 Task: Create a due date automation trigger when advanced on, the moment a card is due add content with a name or a description not ending with resume.
Action: Mouse moved to (1176, 337)
Screenshot: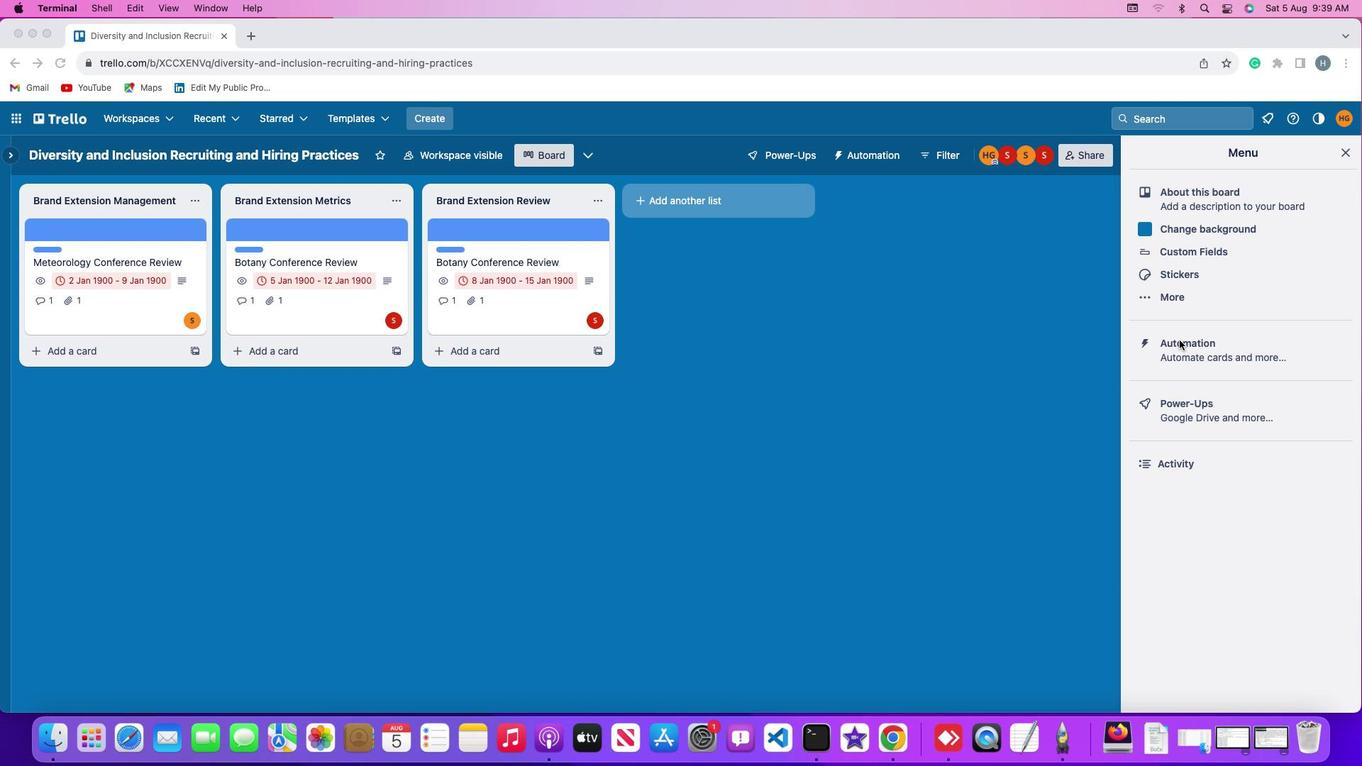 
Action: Mouse pressed left at (1176, 337)
Screenshot: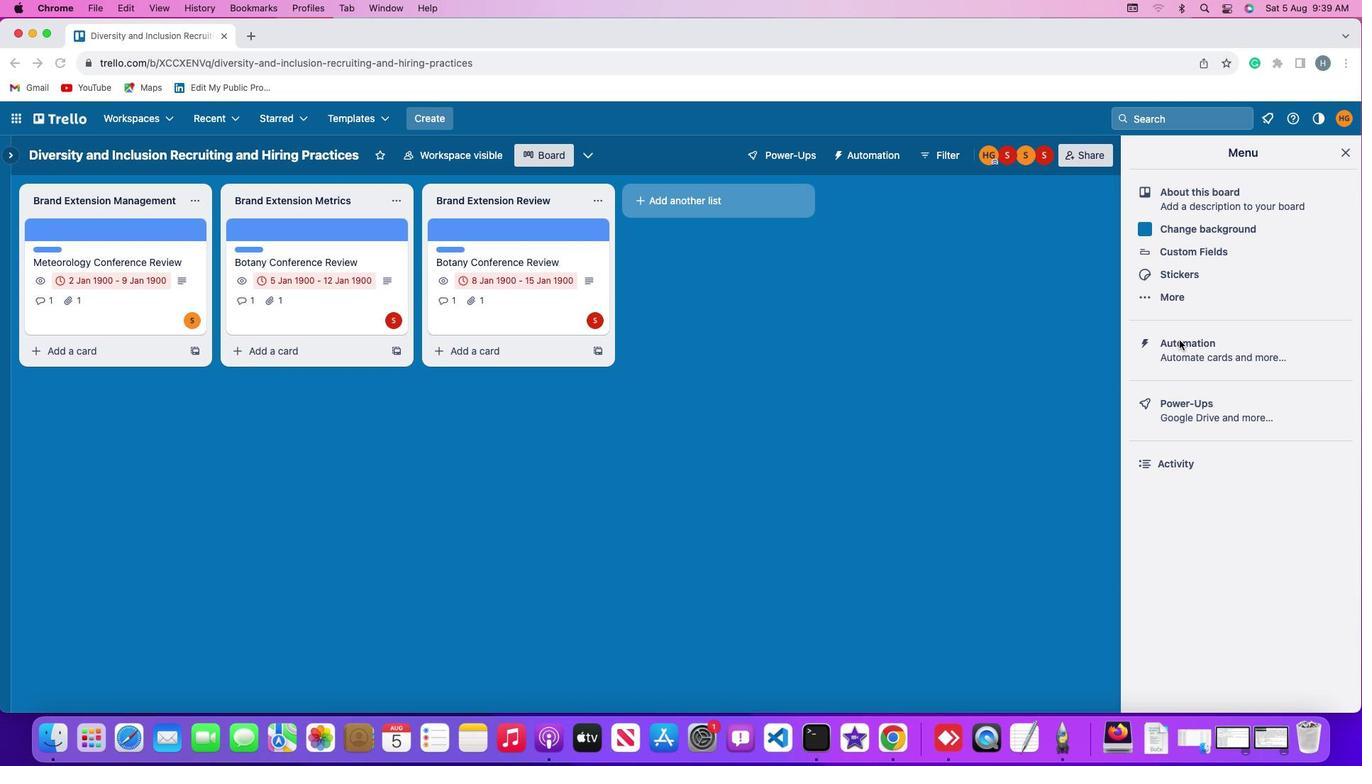
Action: Mouse pressed left at (1176, 337)
Screenshot: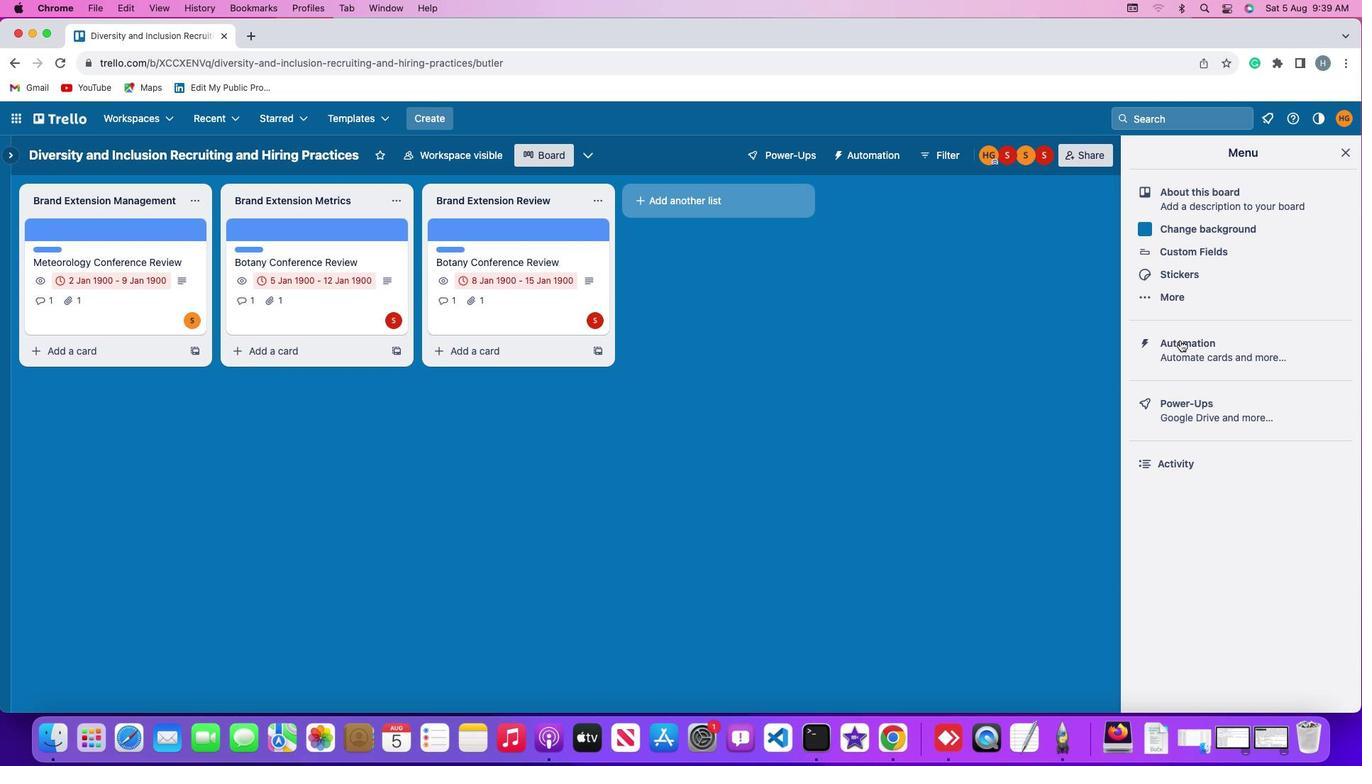 
Action: Mouse moved to (77, 332)
Screenshot: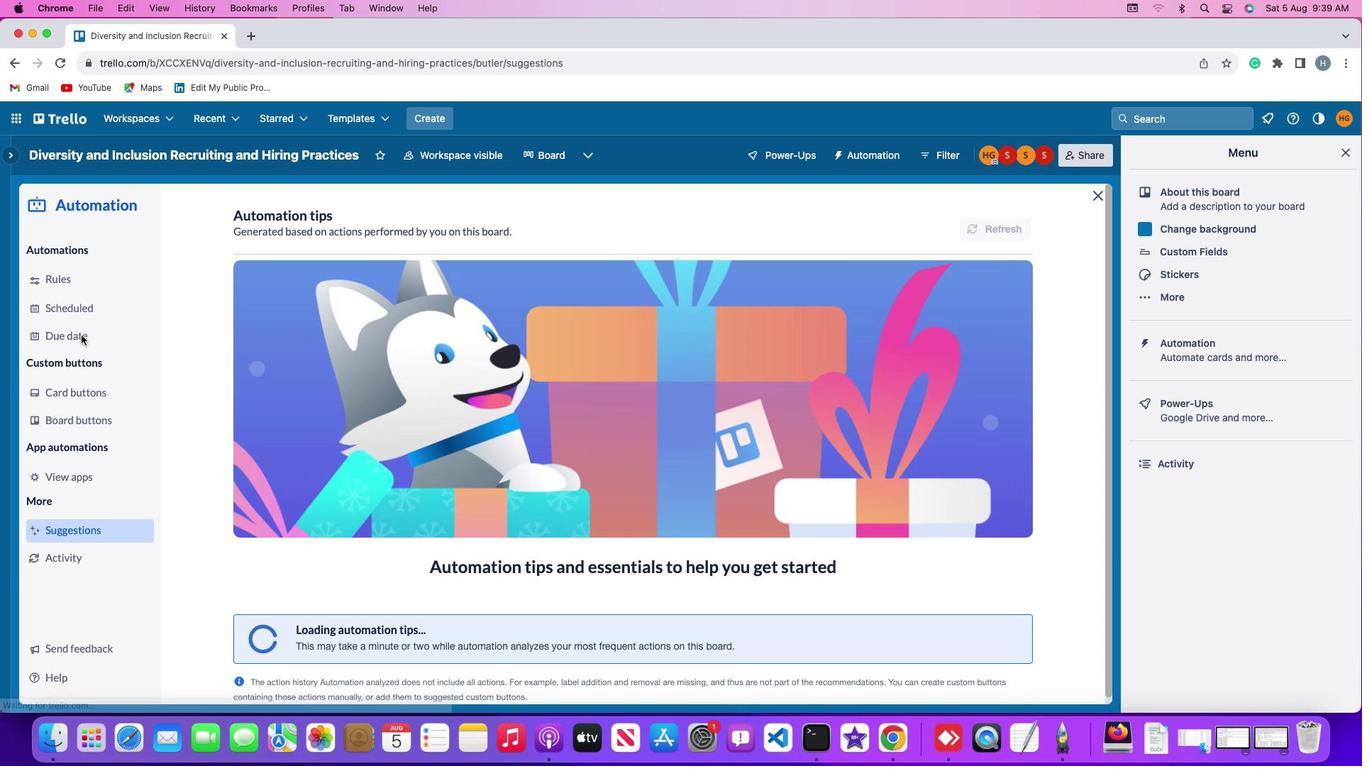 
Action: Mouse pressed left at (77, 332)
Screenshot: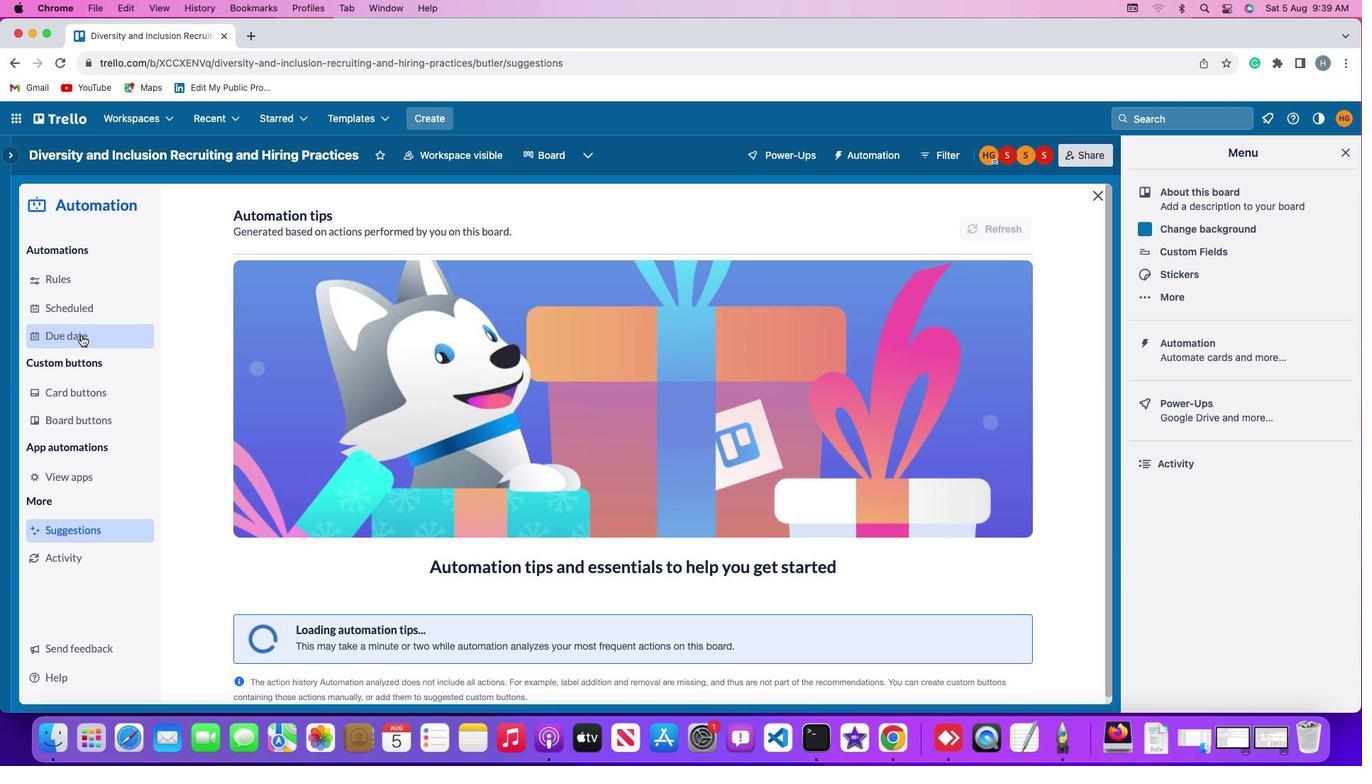 
Action: Mouse moved to (930, 214)
Screenshot: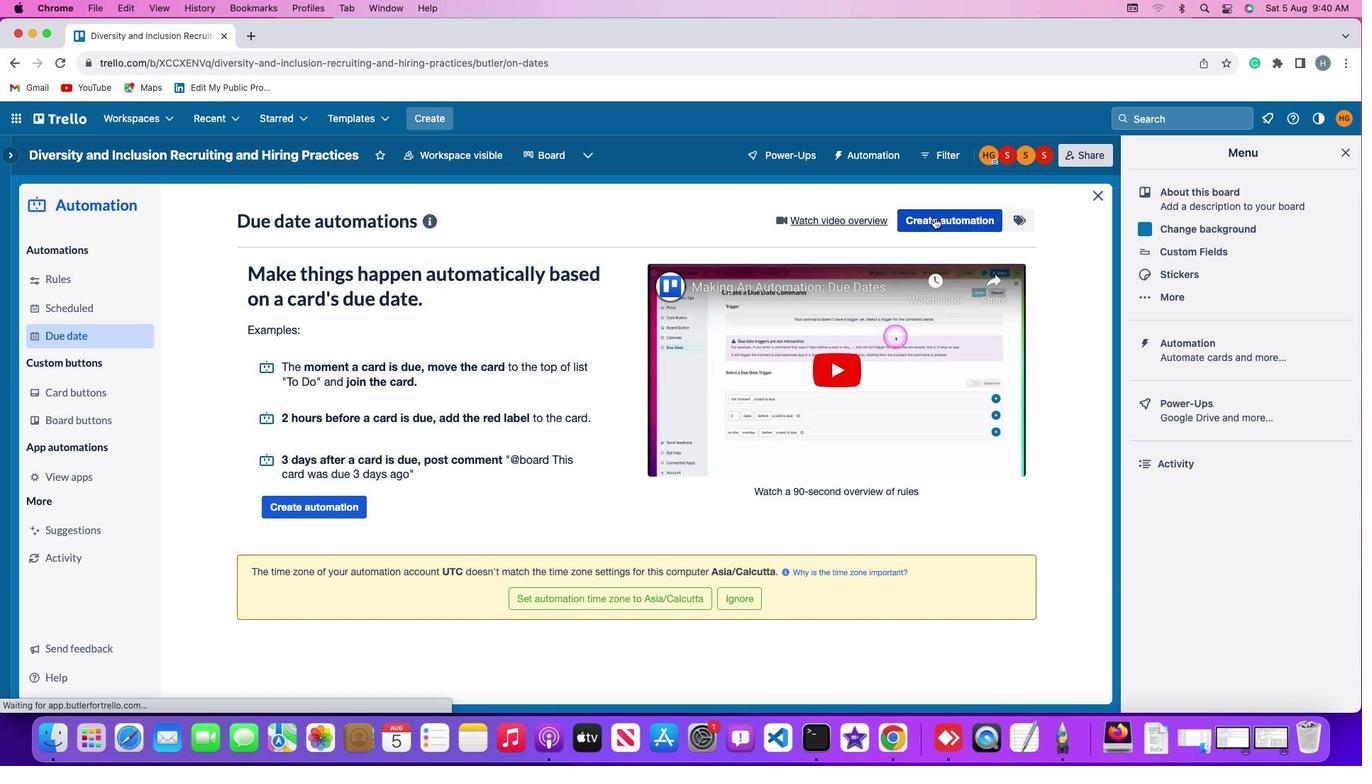 
Action: Mouse pressed left at (930, 214)
Screenshot: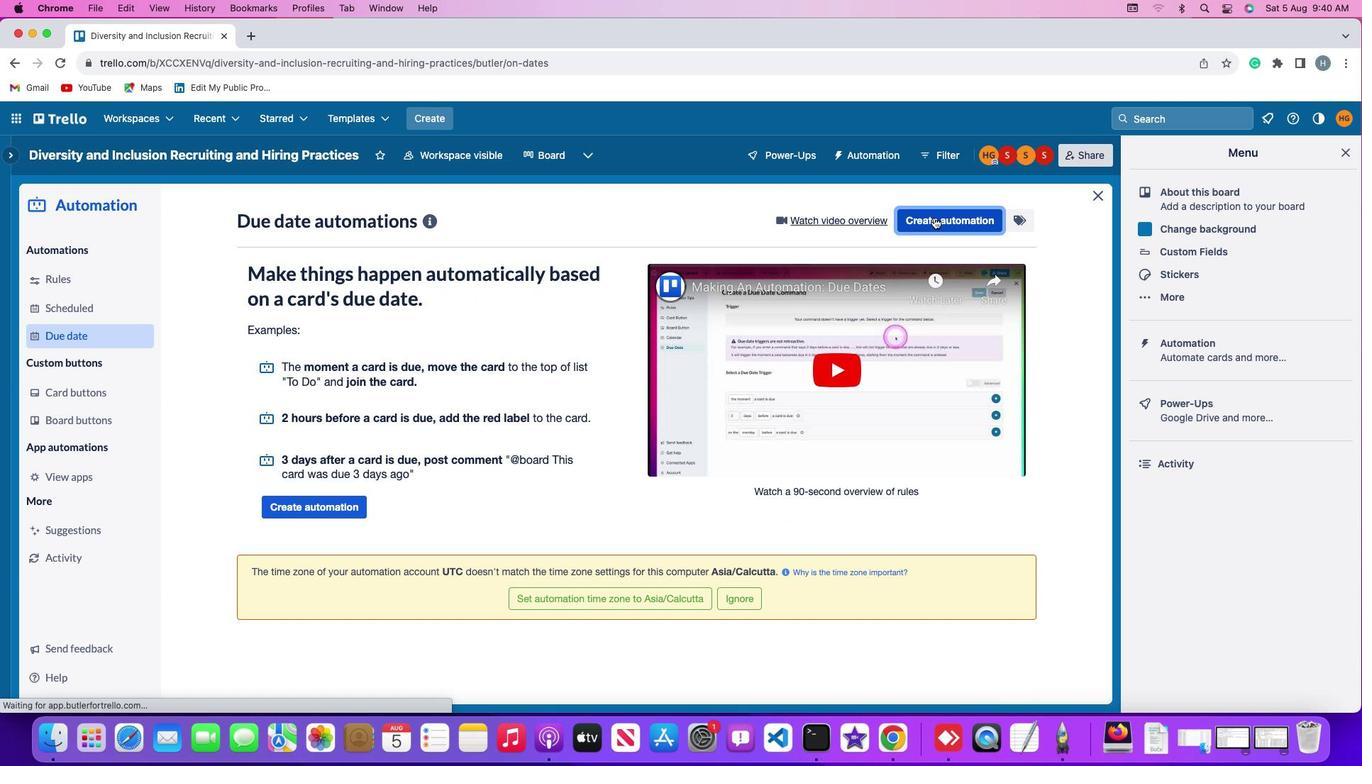 
Action: Mouse moved to (650, 354)
Screenshot: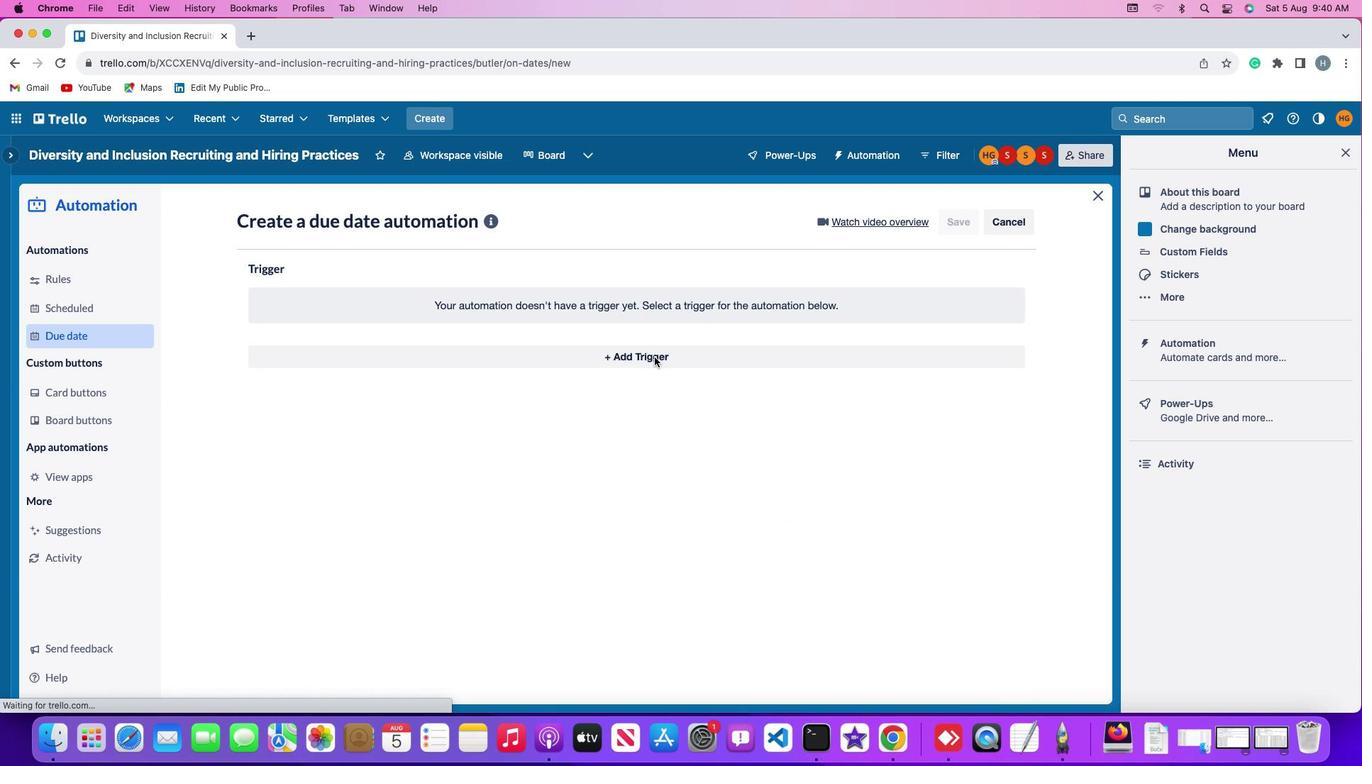 
Action: Mouse pressed left at (650, 354)
Screenshot: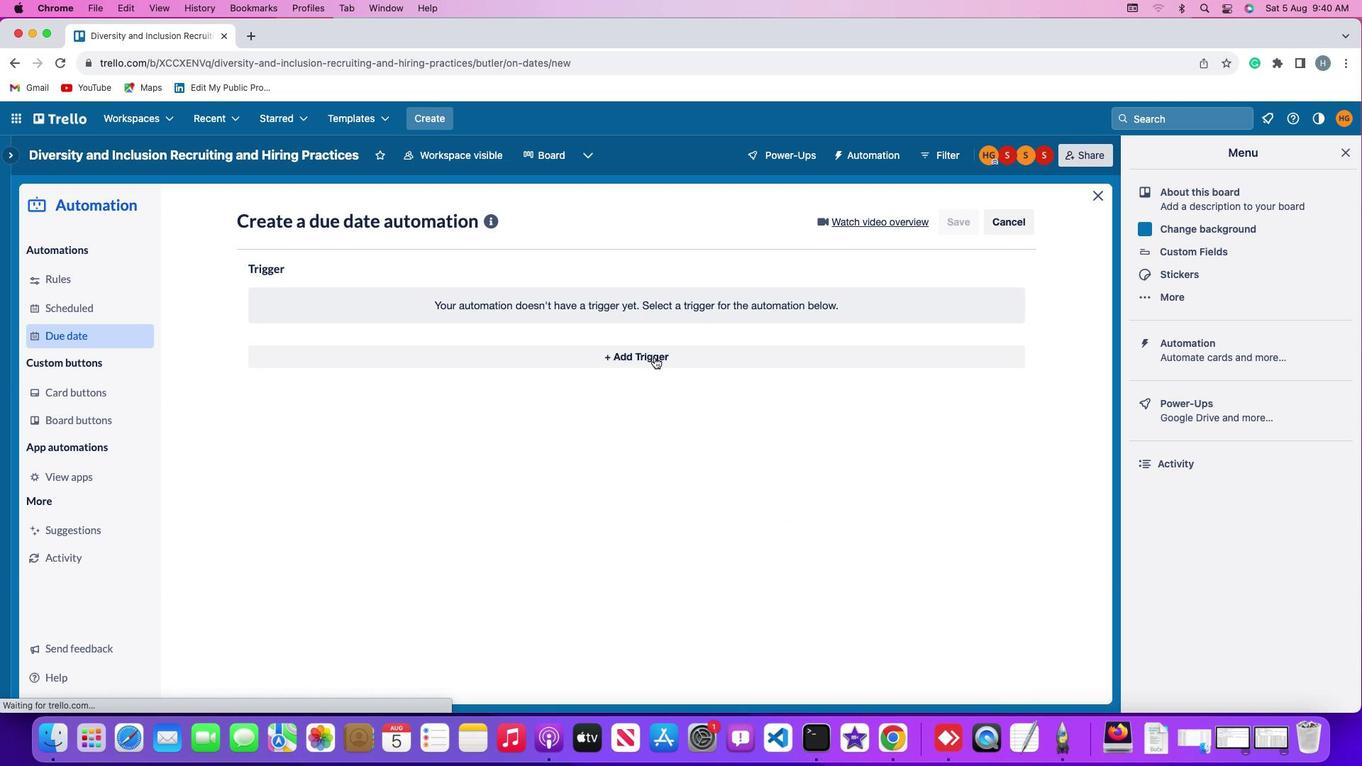 
Action: Mouse moved to (287, 515)
Screenshot: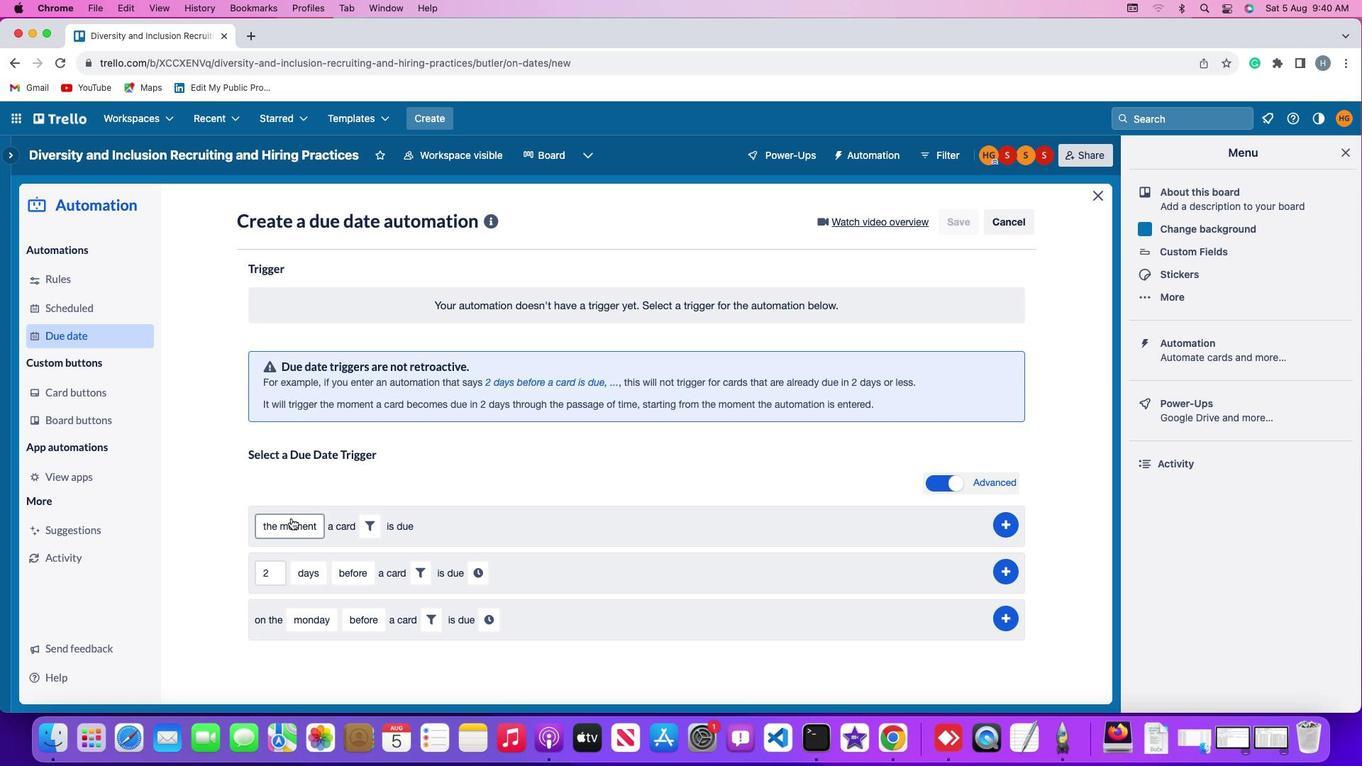 
Action: Mouse pressed left at (287, 515)
Screenshot: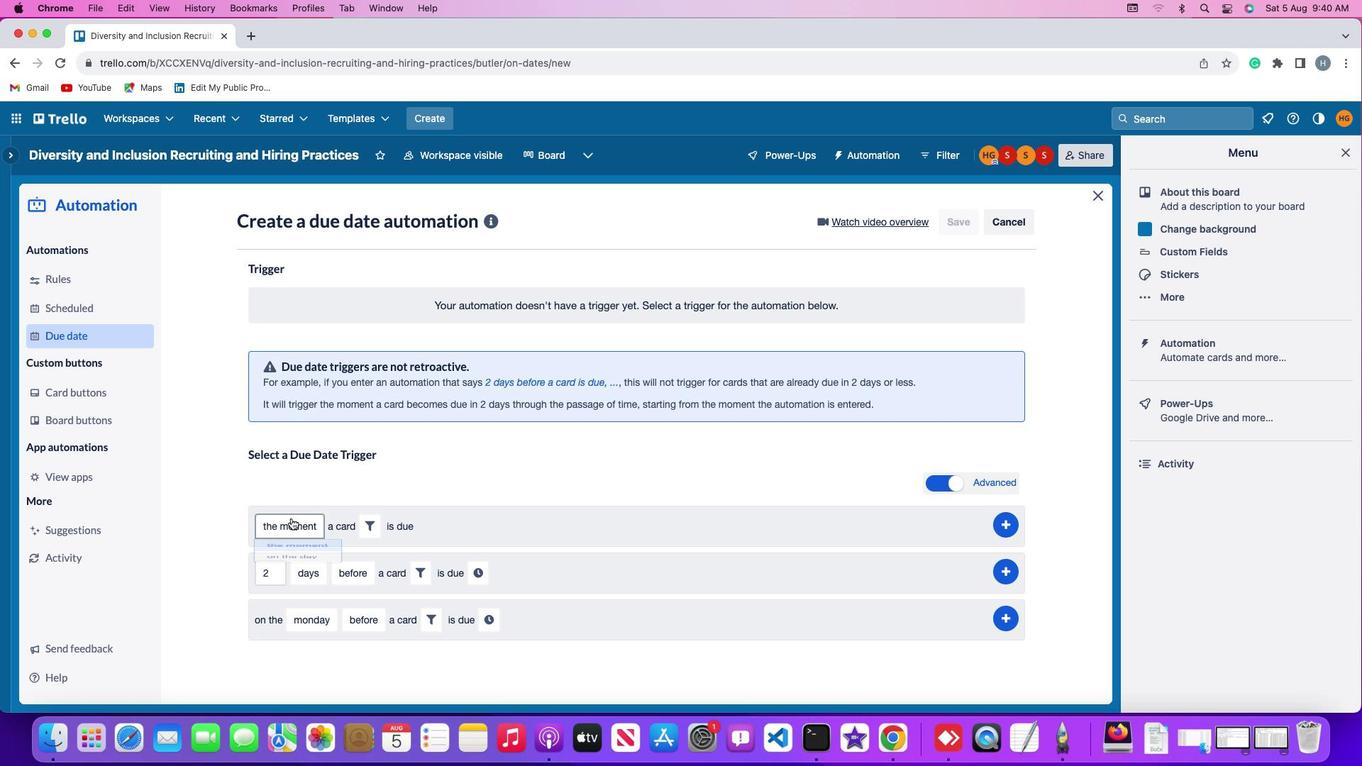 
Action: Mouse moved to (303, 556)
Screenshot: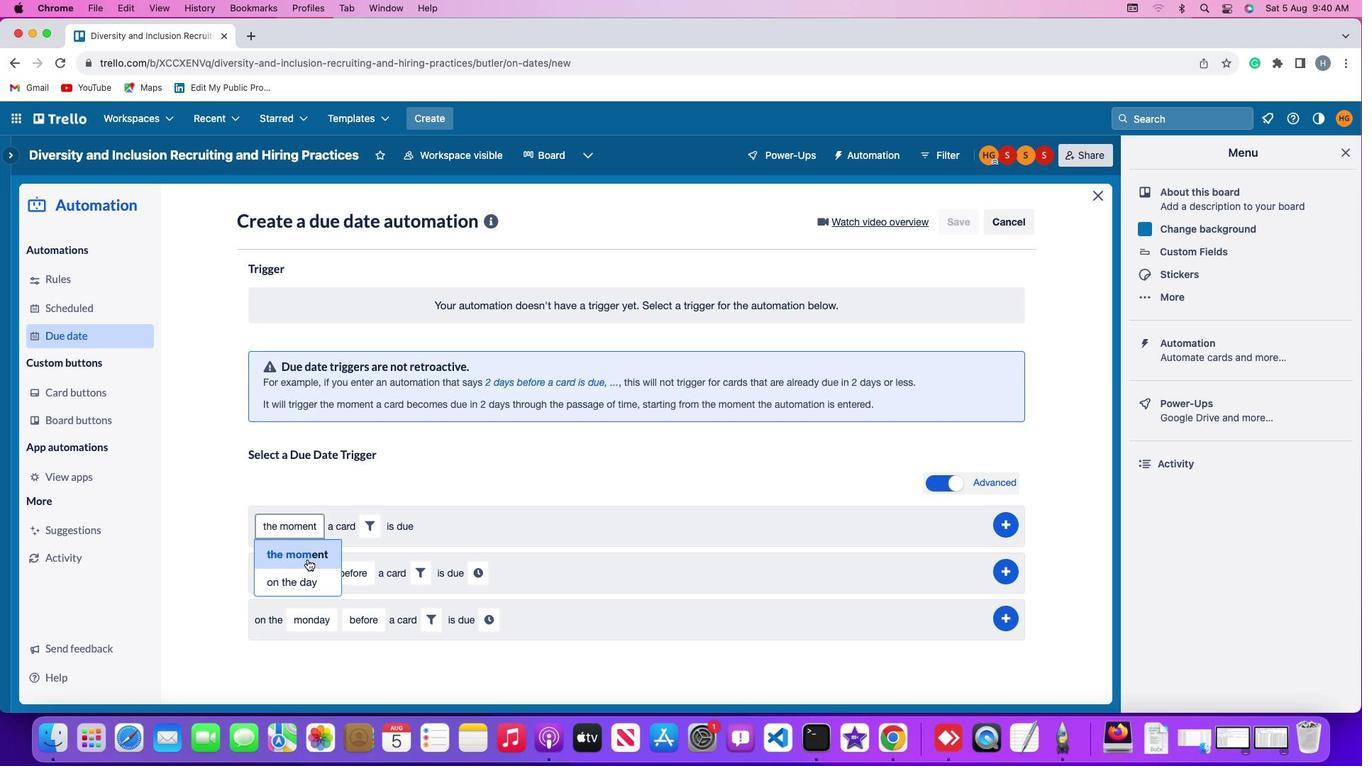 
Action: Mouse pressed left at (303, 556)
Screenshot: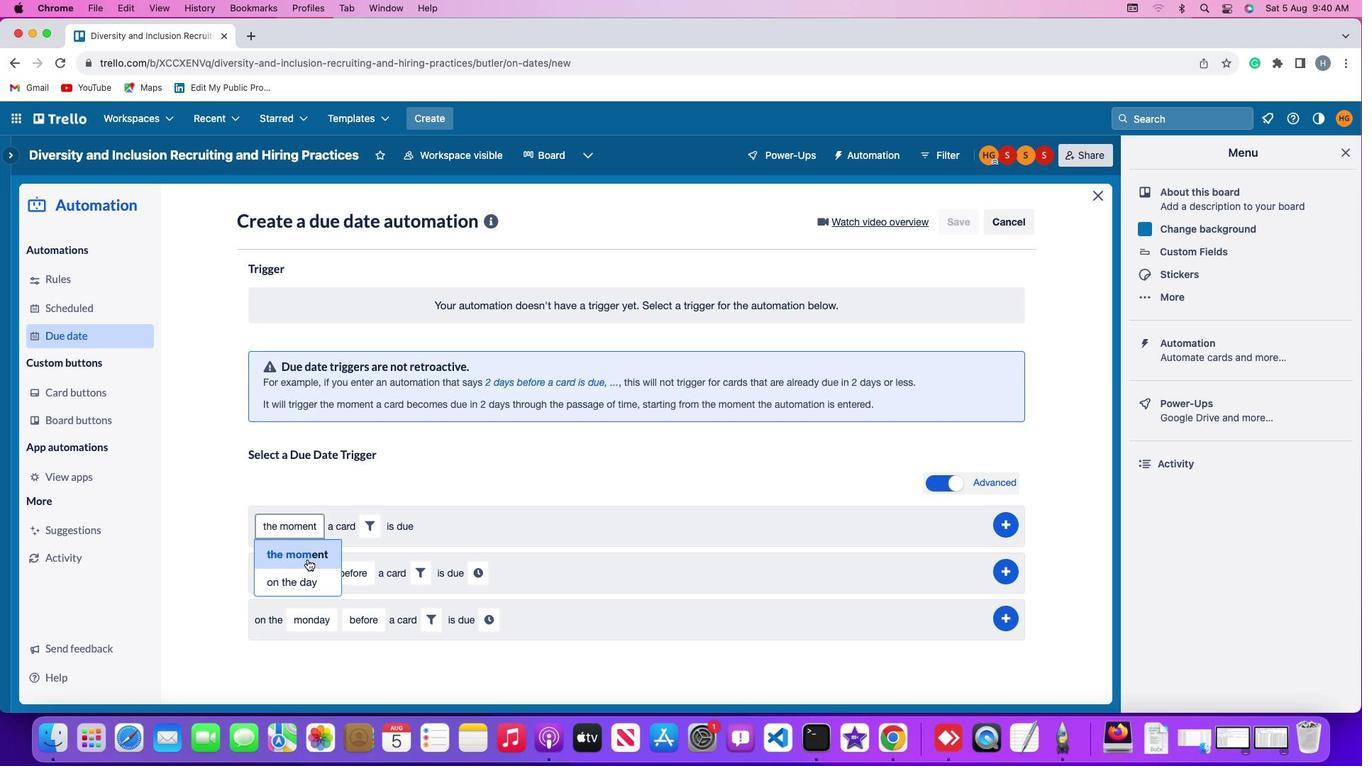 
Action: Mouse moved to (373, 521)
Screenshot: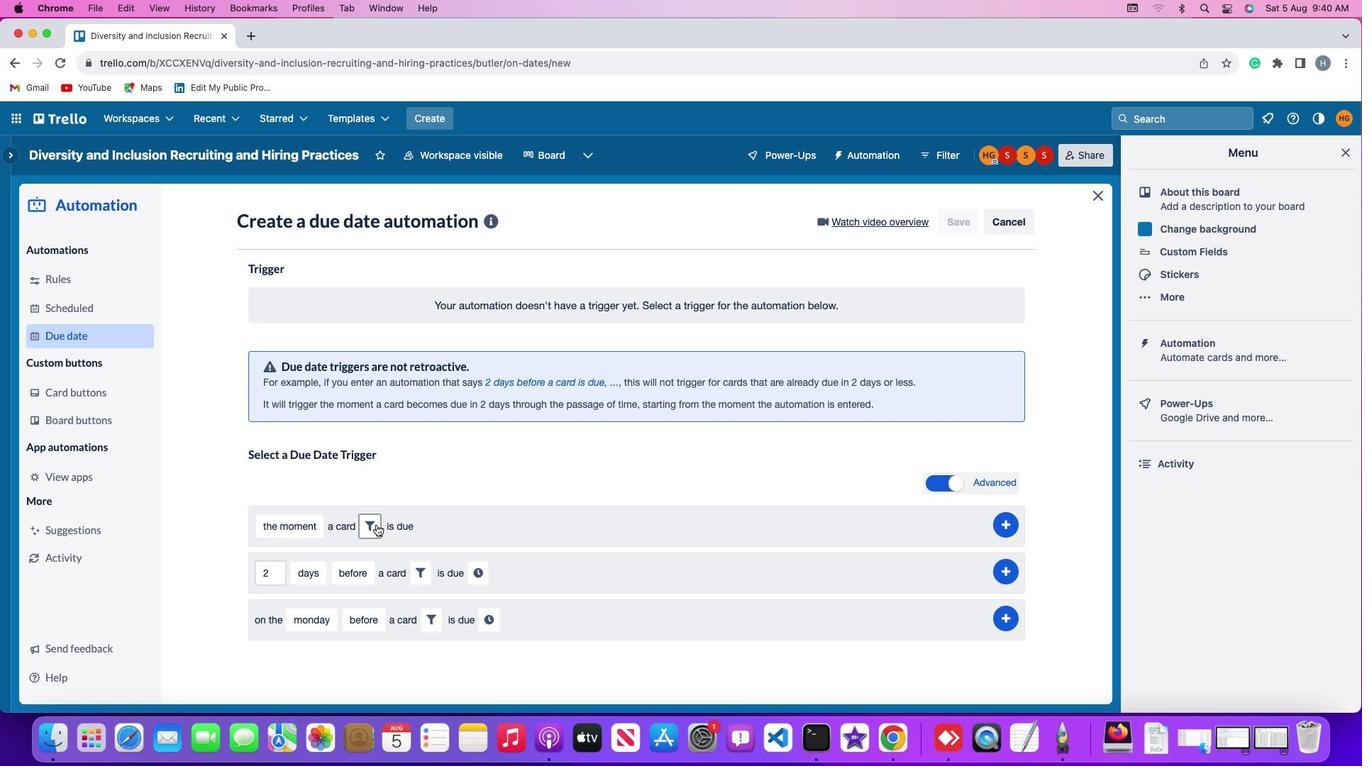 
Action: Mouse pressed left at (373, 521)
Screenshot: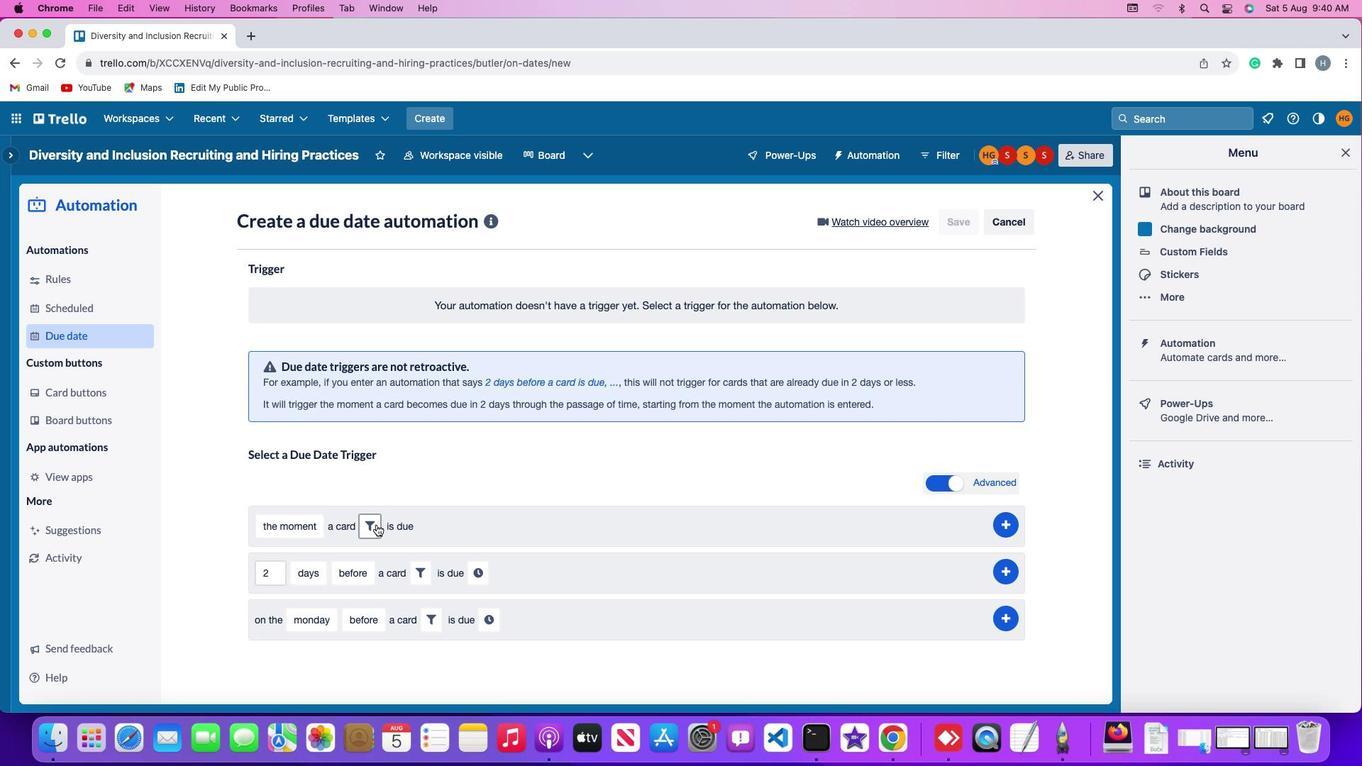 
Action: Mouse moved to (549, 559)
Screenshot: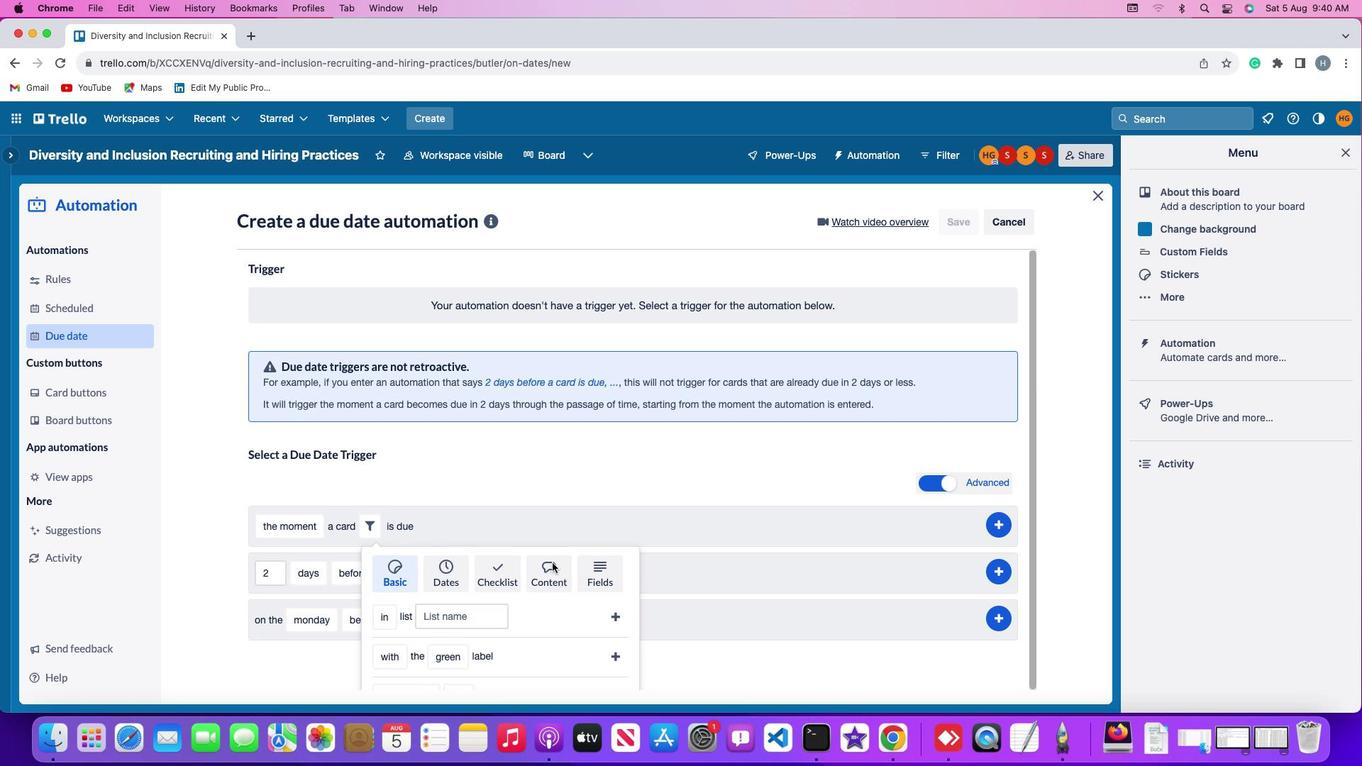 
Action: Mouse pressed left at (549, 559)
Screenshot: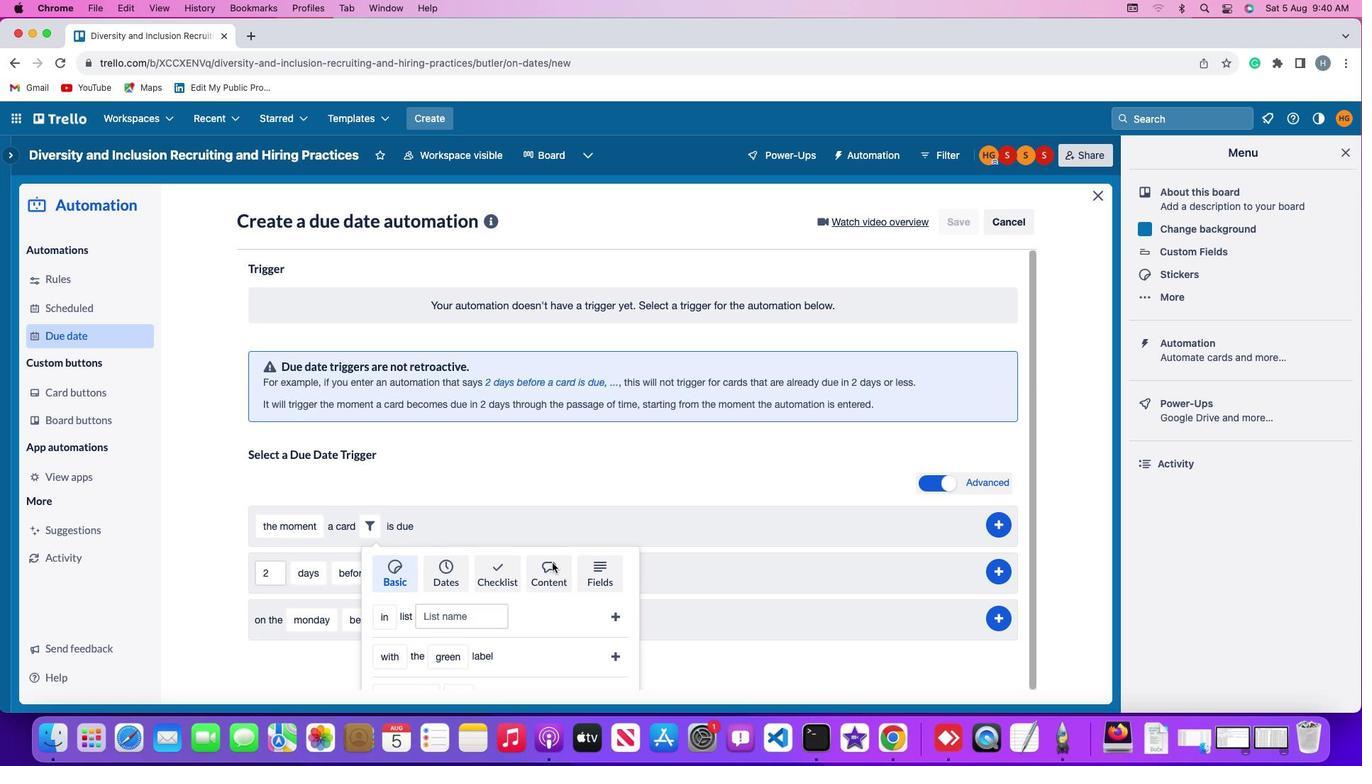 
Action: Mouse moved to (432, 582)
Screenshot: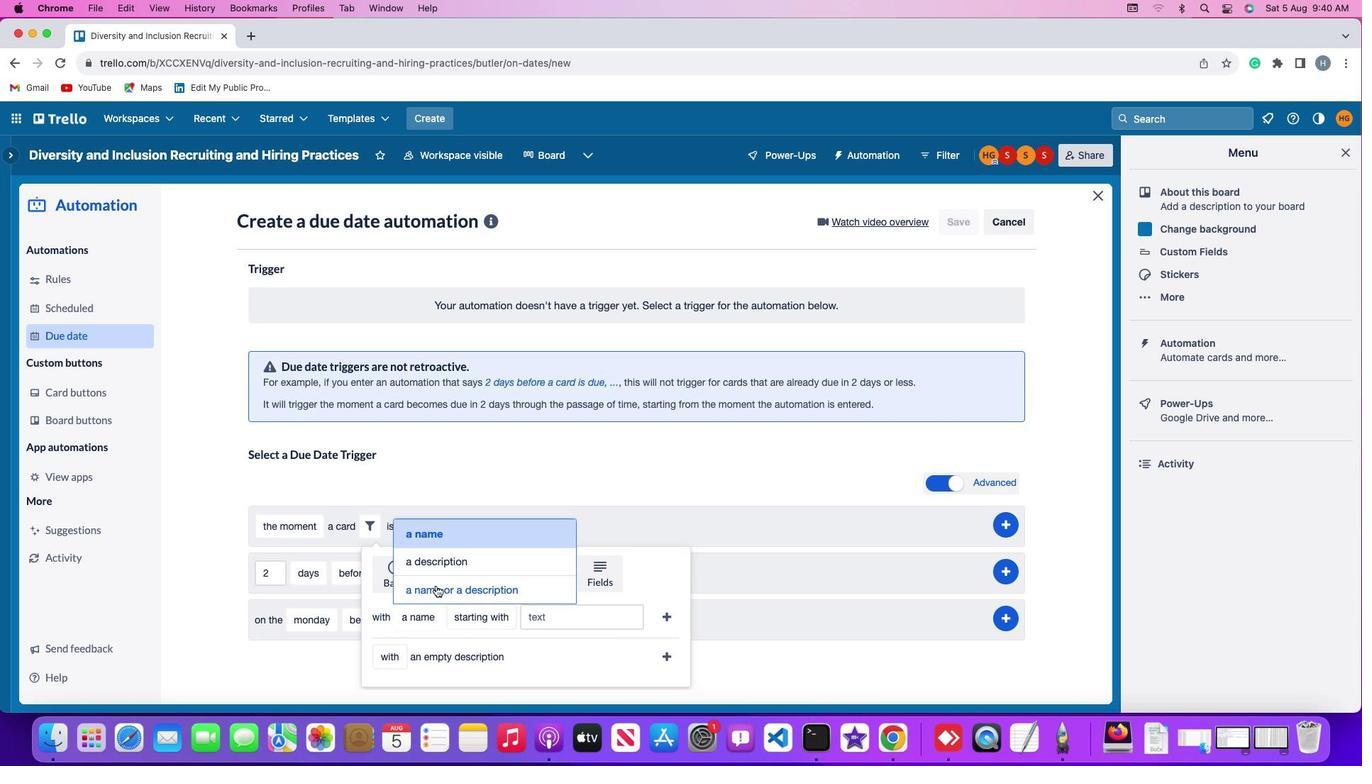 
Action: Mouse pressed left at (432, 582)
Screenshot: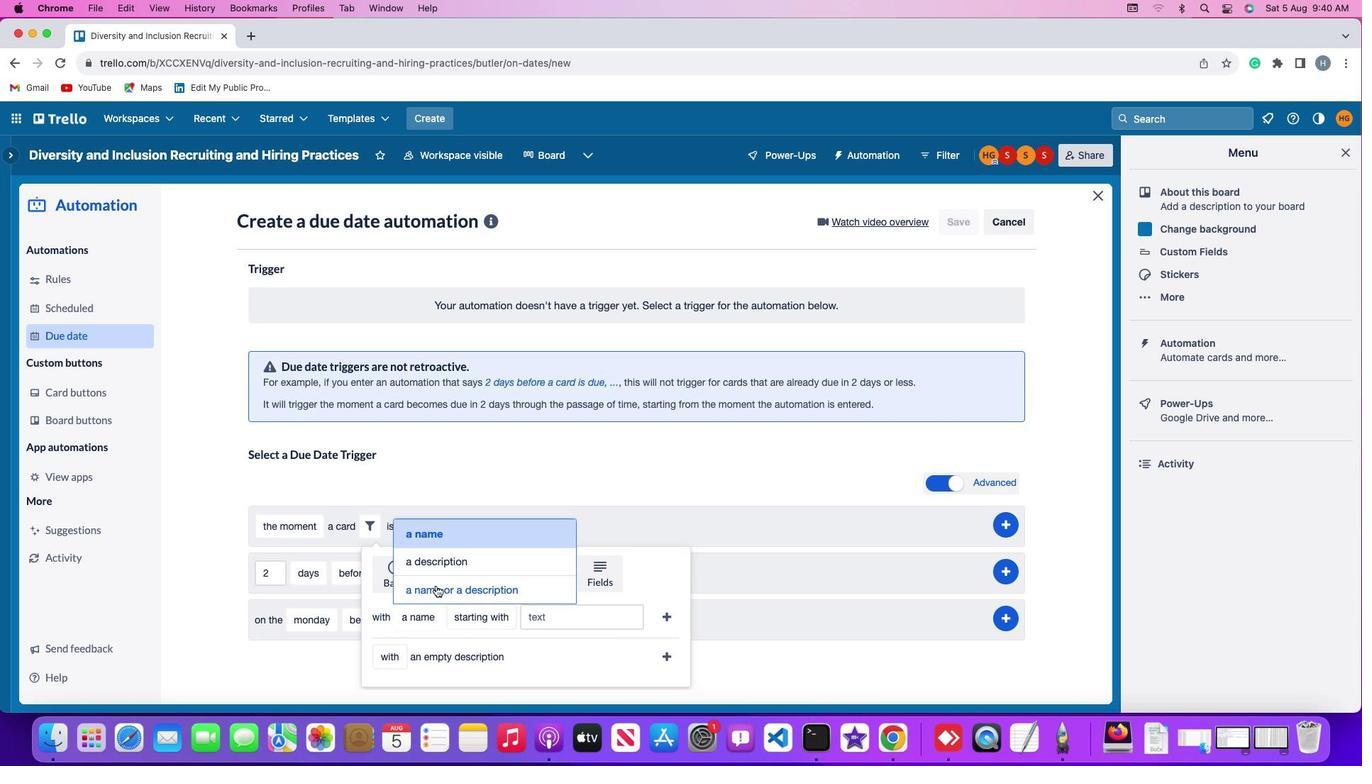
Action: Mouse moved to (561, 559)
Screenshot: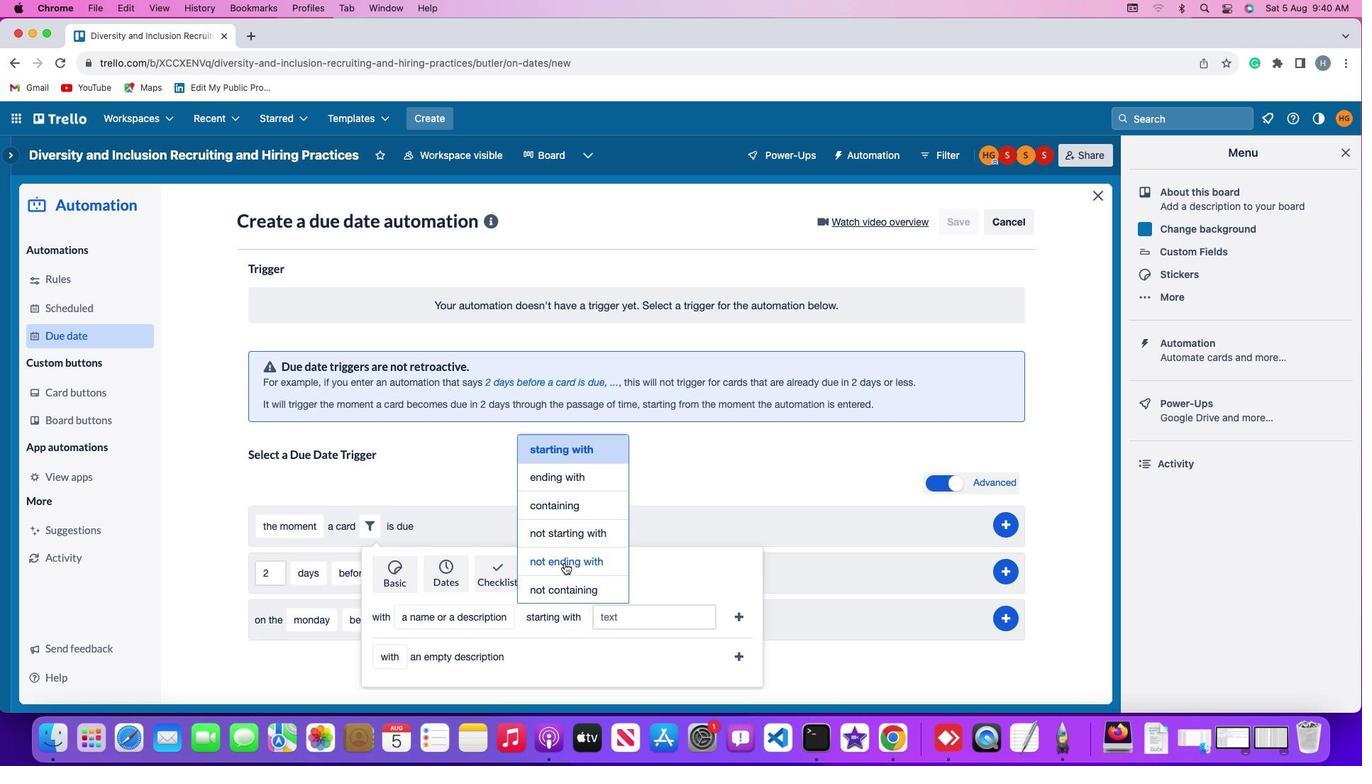 
Action: Mouse pressed left at (561, 559)
Screenshot: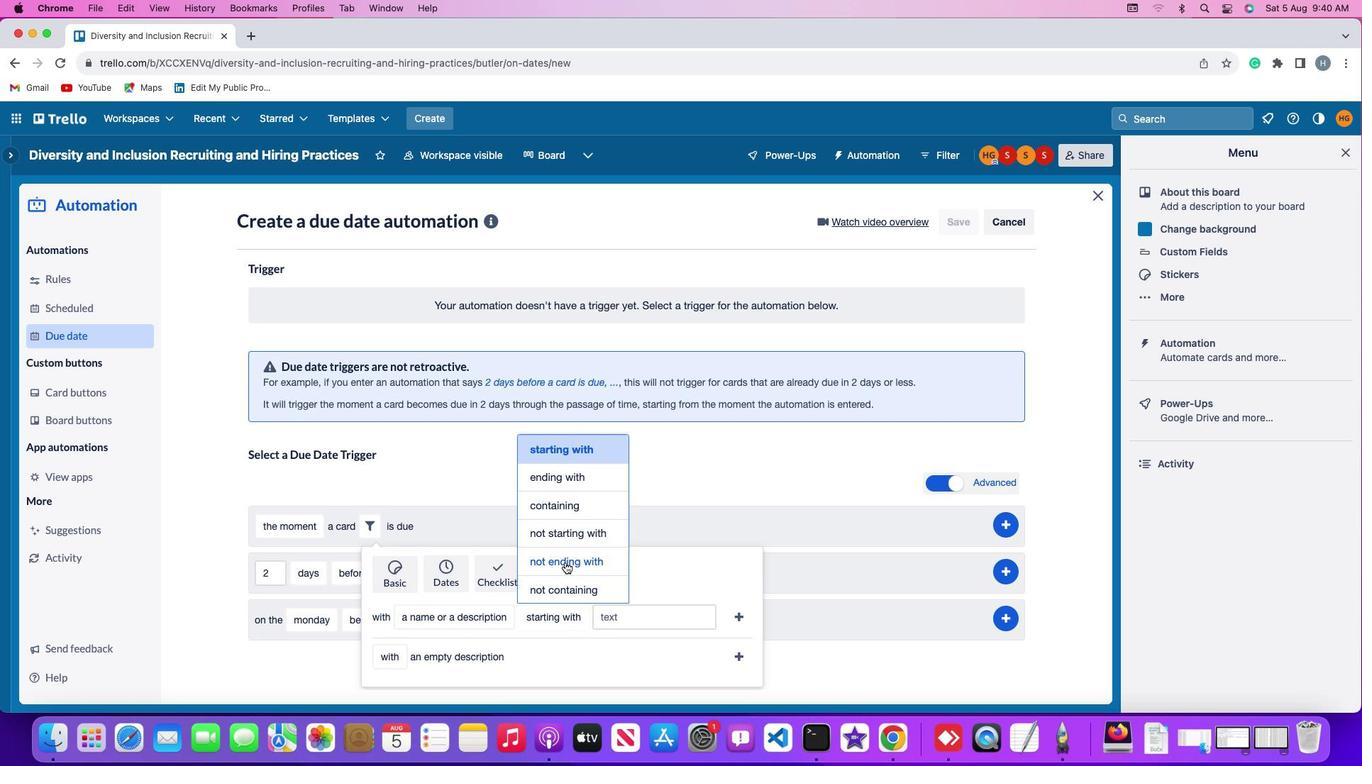 
Action: Mouse moved to (634, 615)
Screenshot: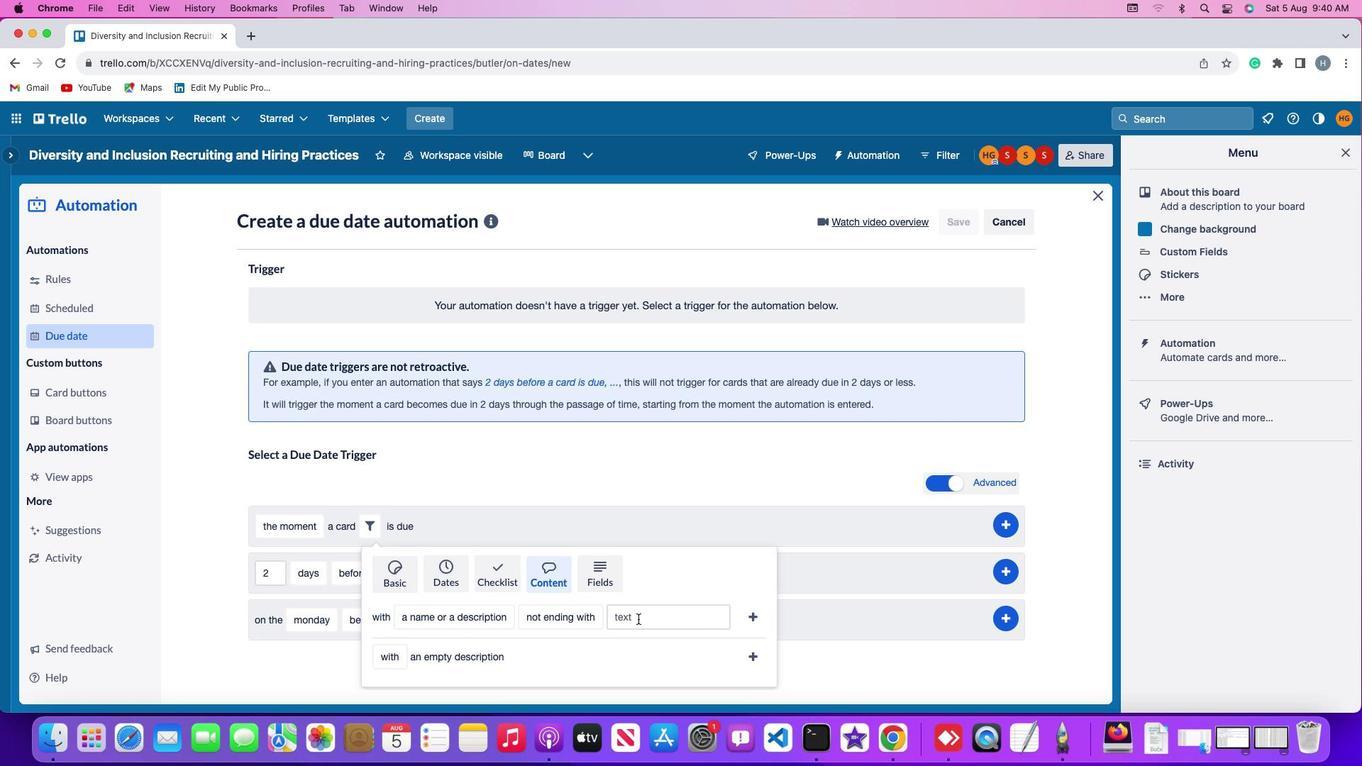 
Action: Mouse pressed left at (634, 615)
Screenshot: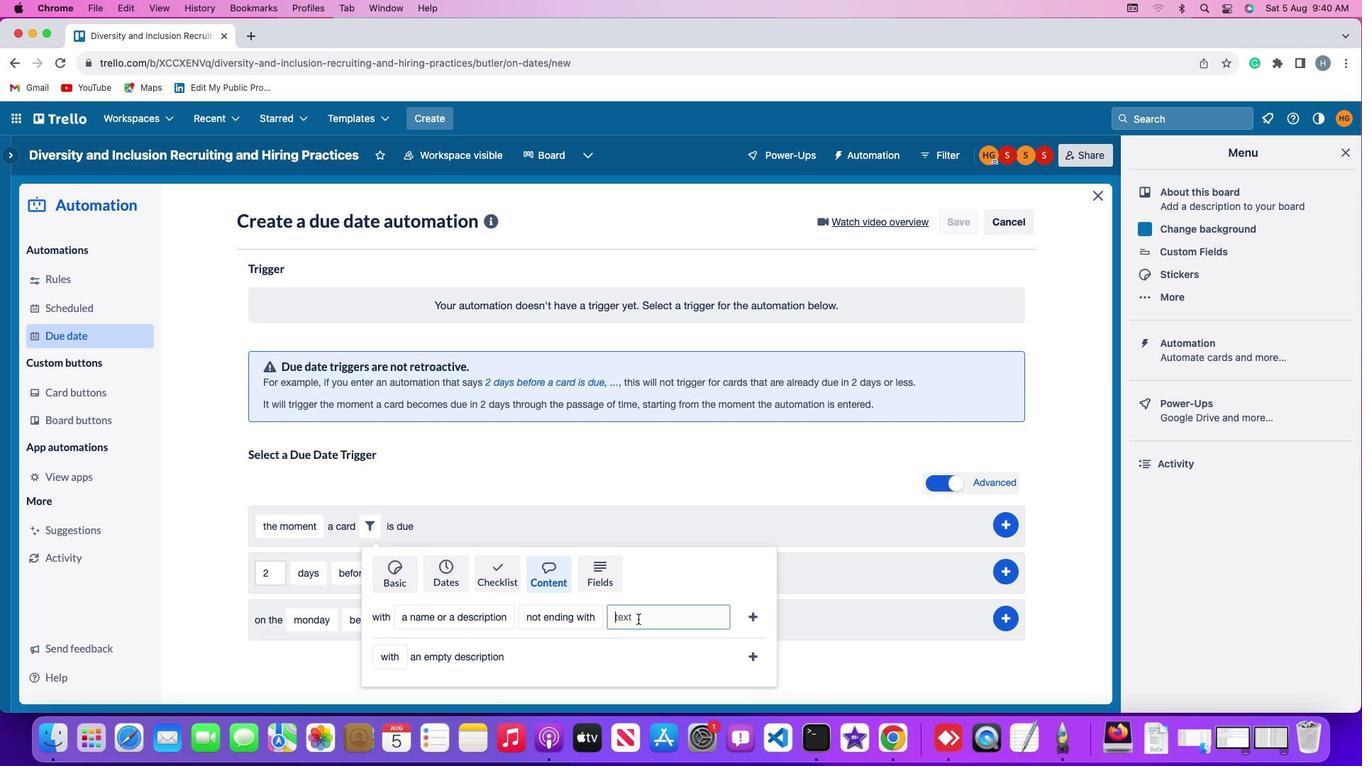 
Action: Key pressed 'r''e''s''u''m'
Screenshot: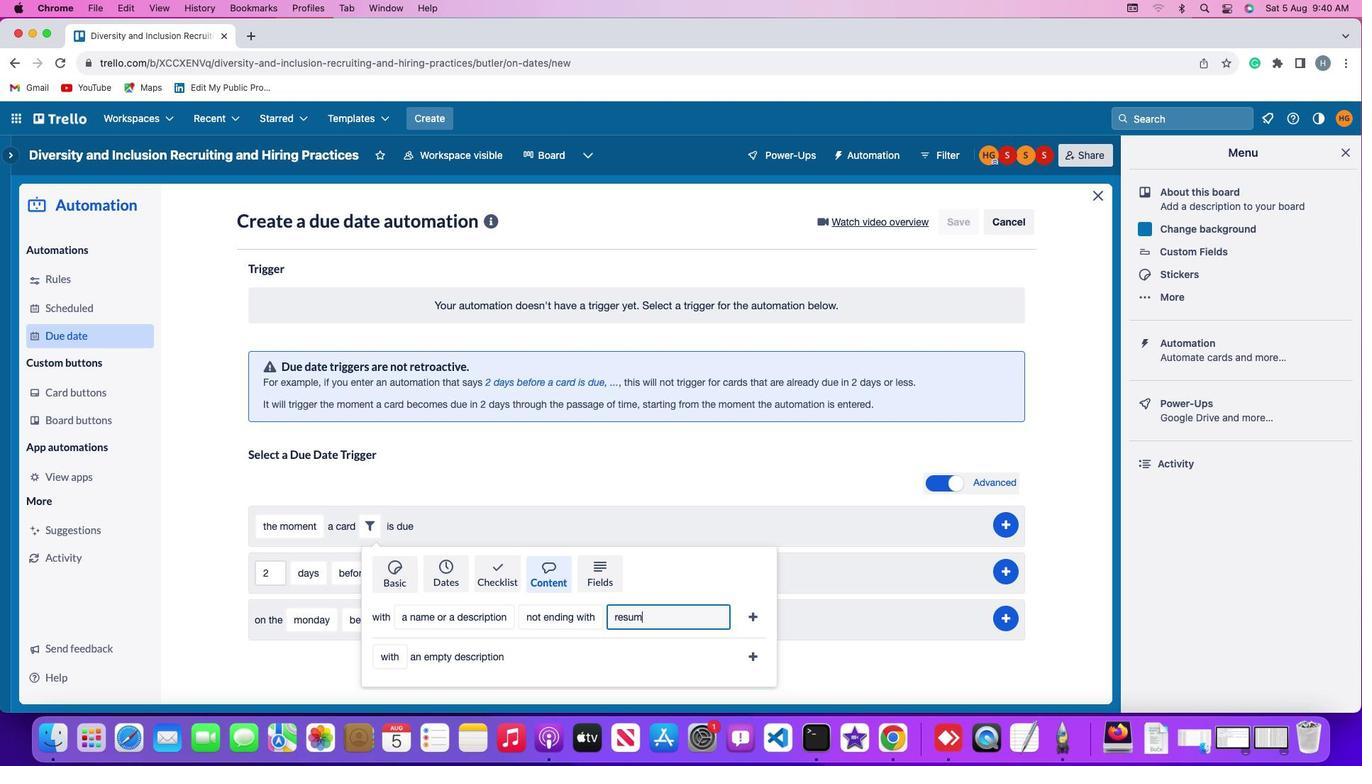 
Action: Mouse moved to (634, 615)
Screenshot: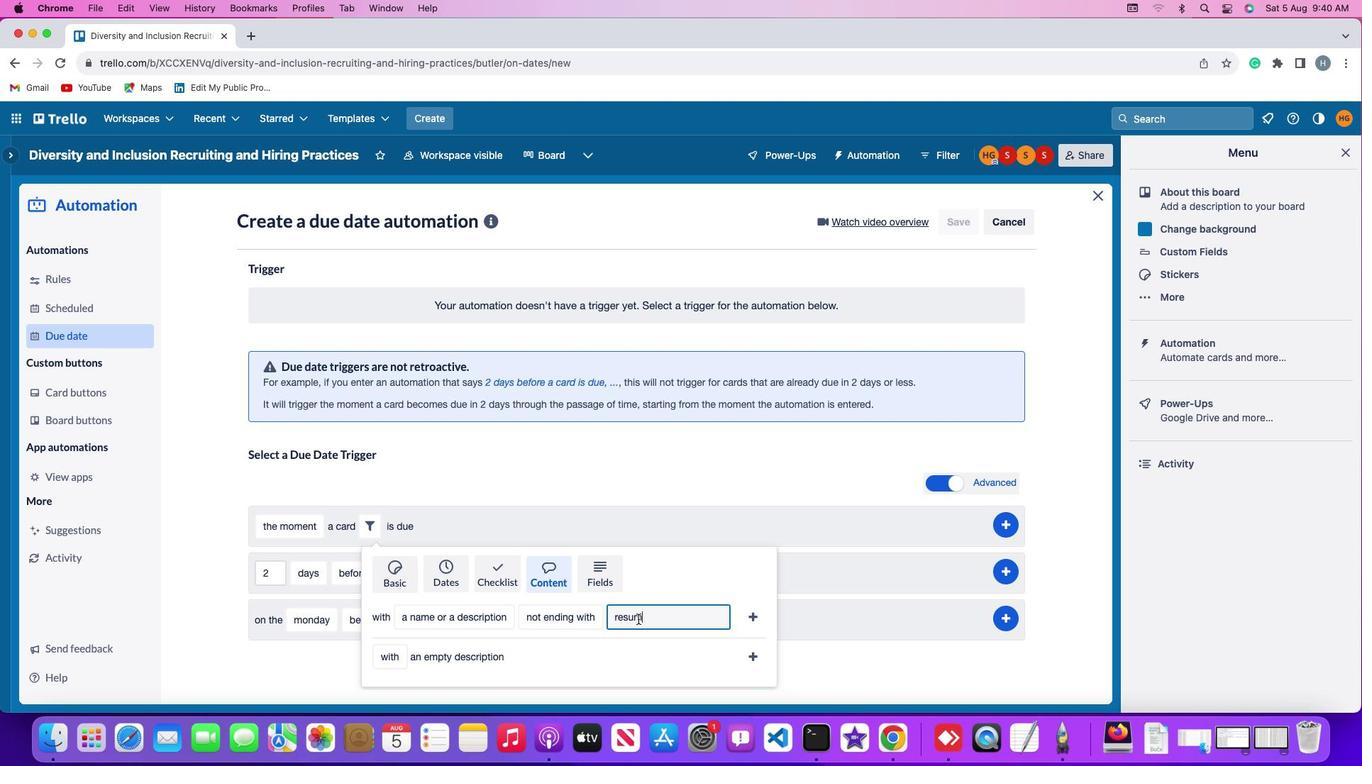 
Action: Key pressed 'e'
Screenshot: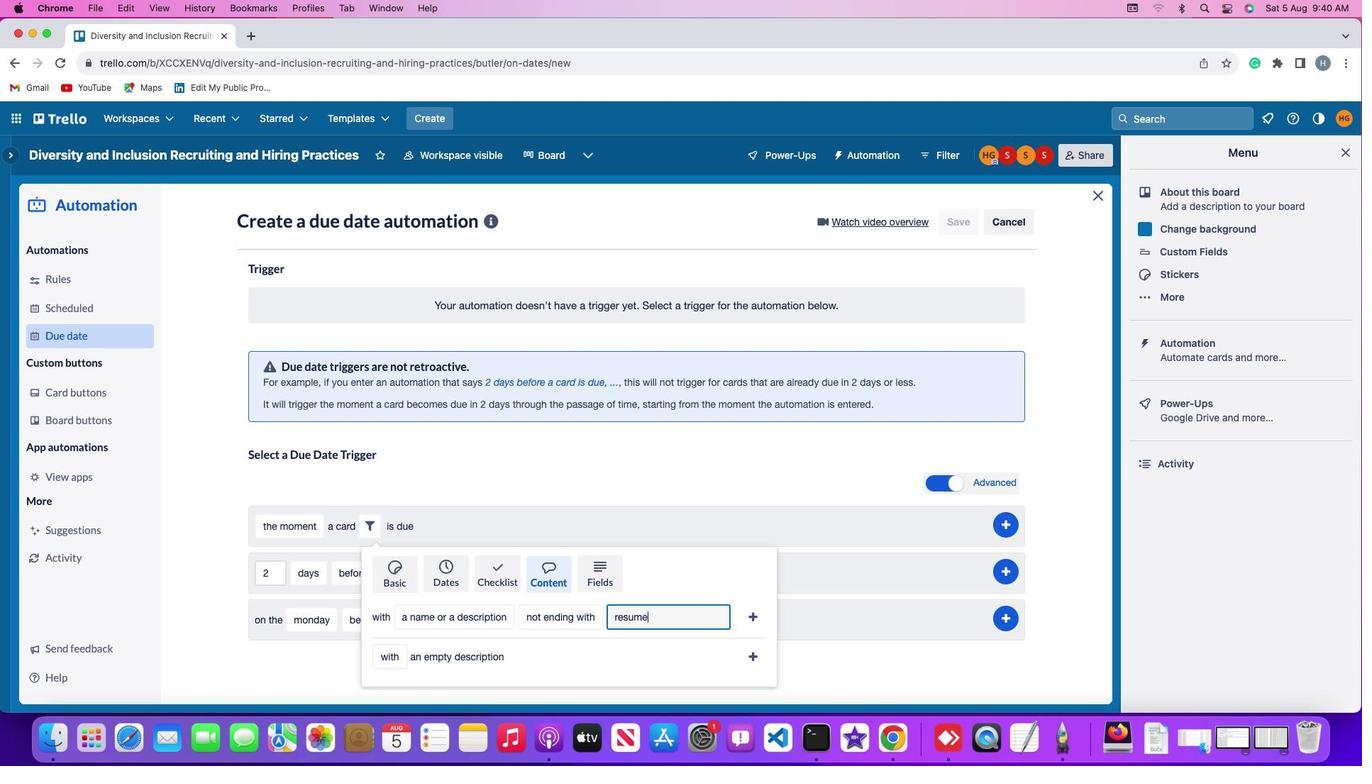 
Action: Mouse moved to (749, 612)
Screenshot: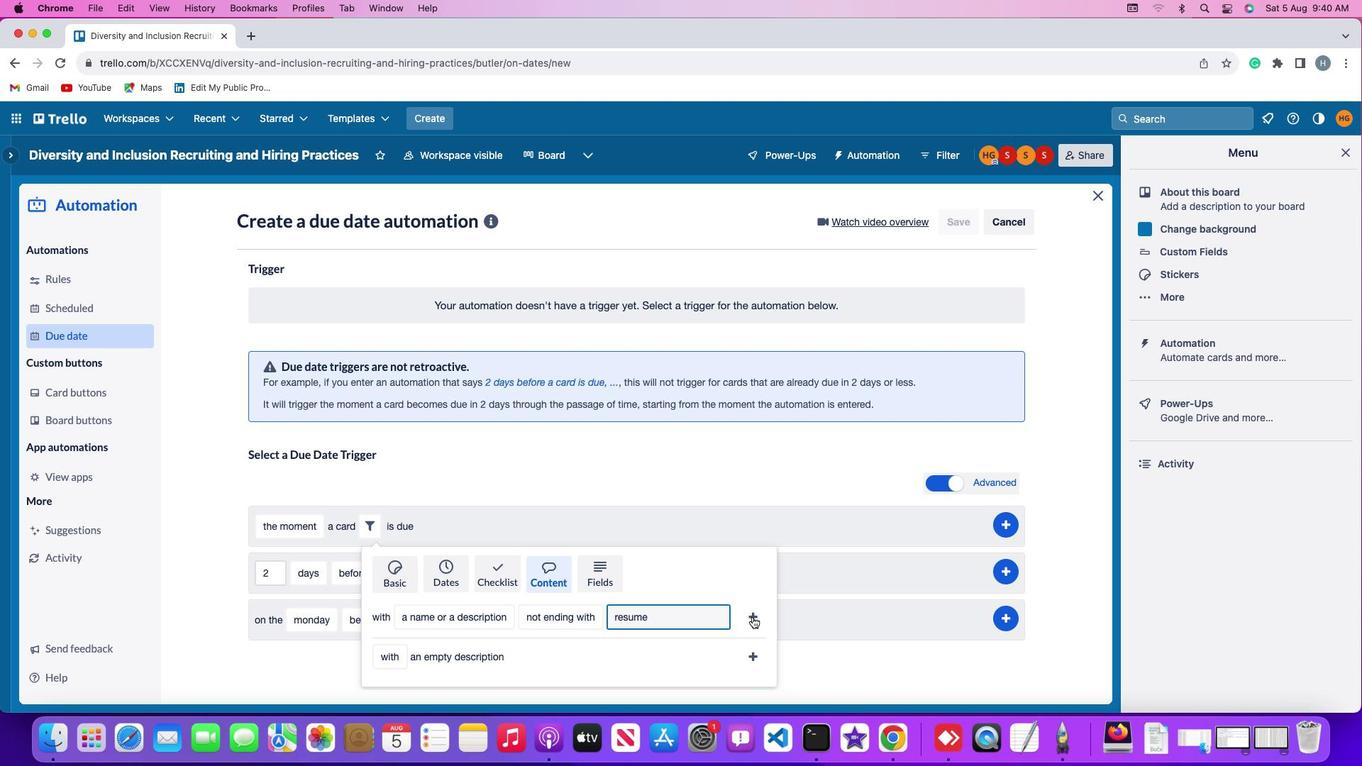
Action: Mouse pressed left at (749, 612)
Screenshot: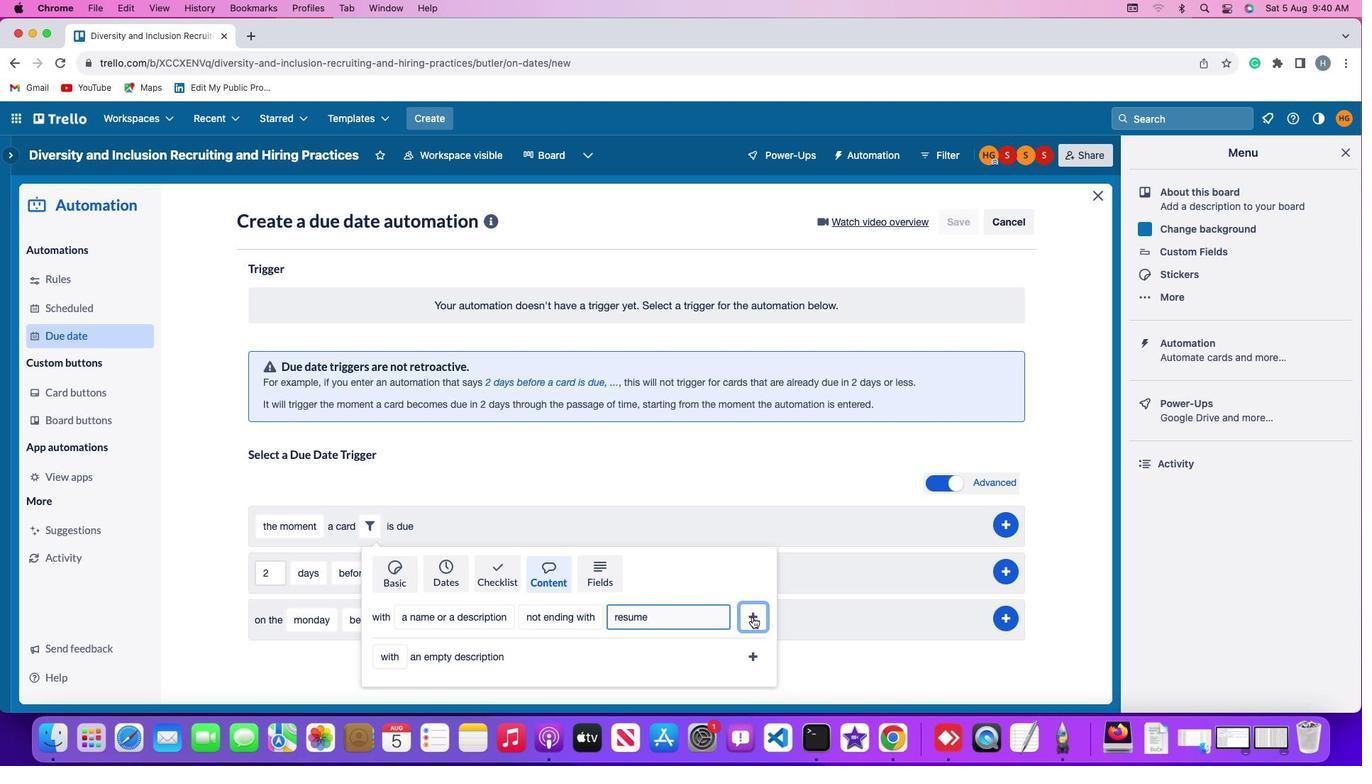 
Action: Mouse moved to (1003, 517)
Screenshot: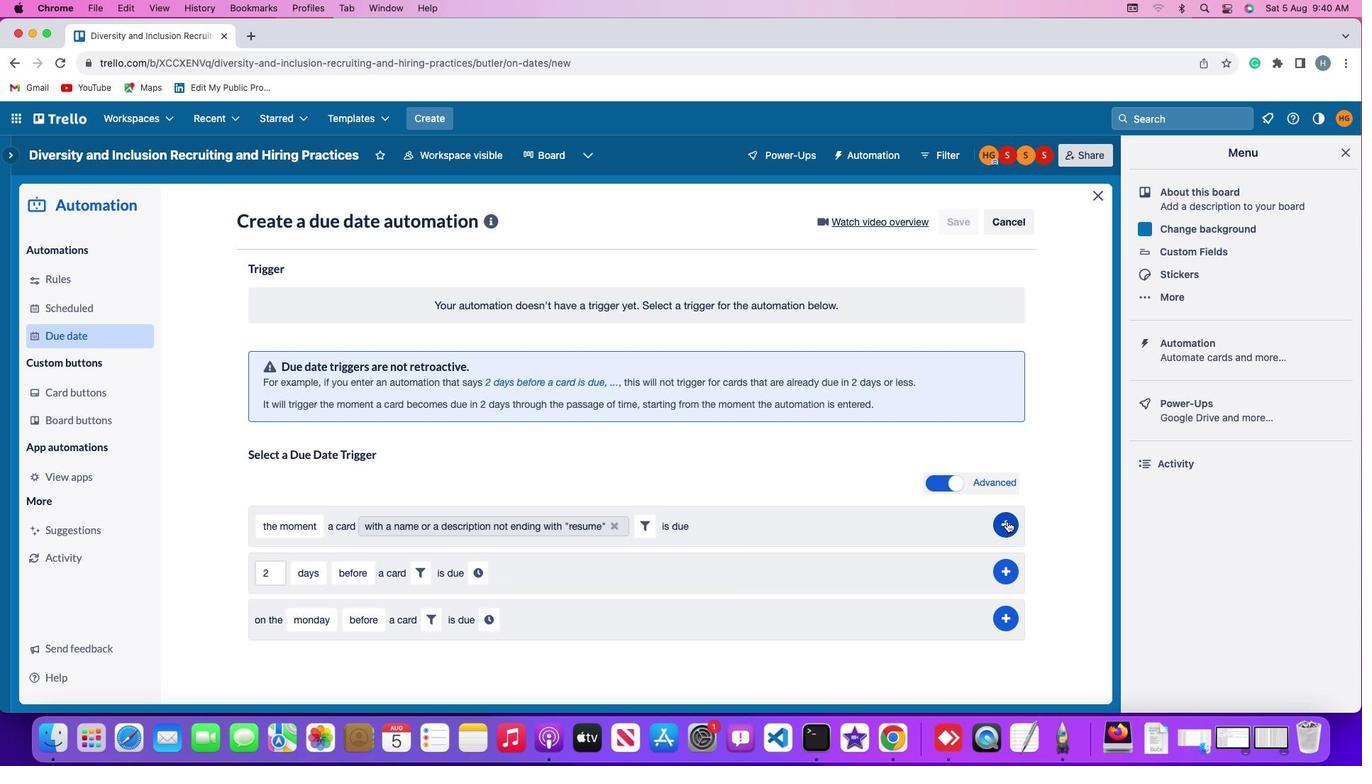 
Action: Mouse pressed left at (1003, 517)
Screenshot: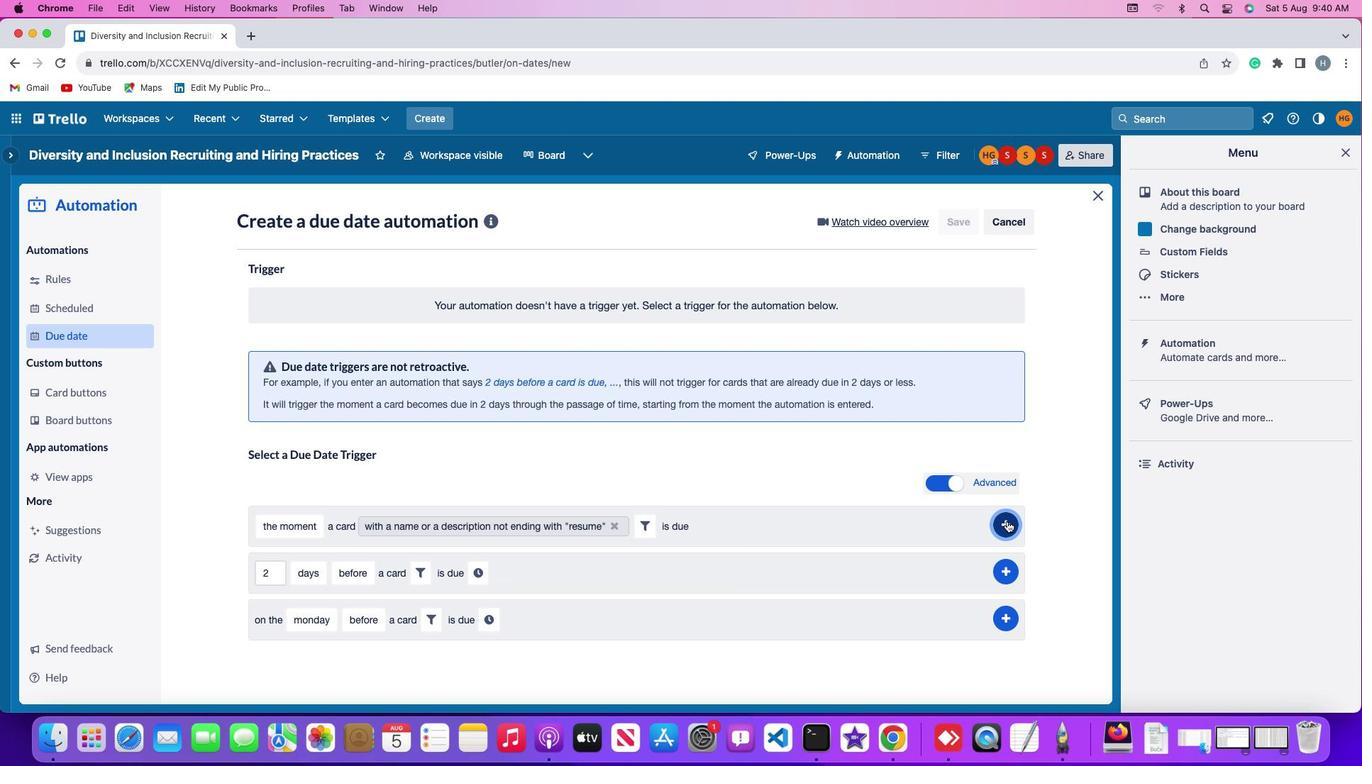 
Action: Mouse moved to (1058, 436)
Screenshot: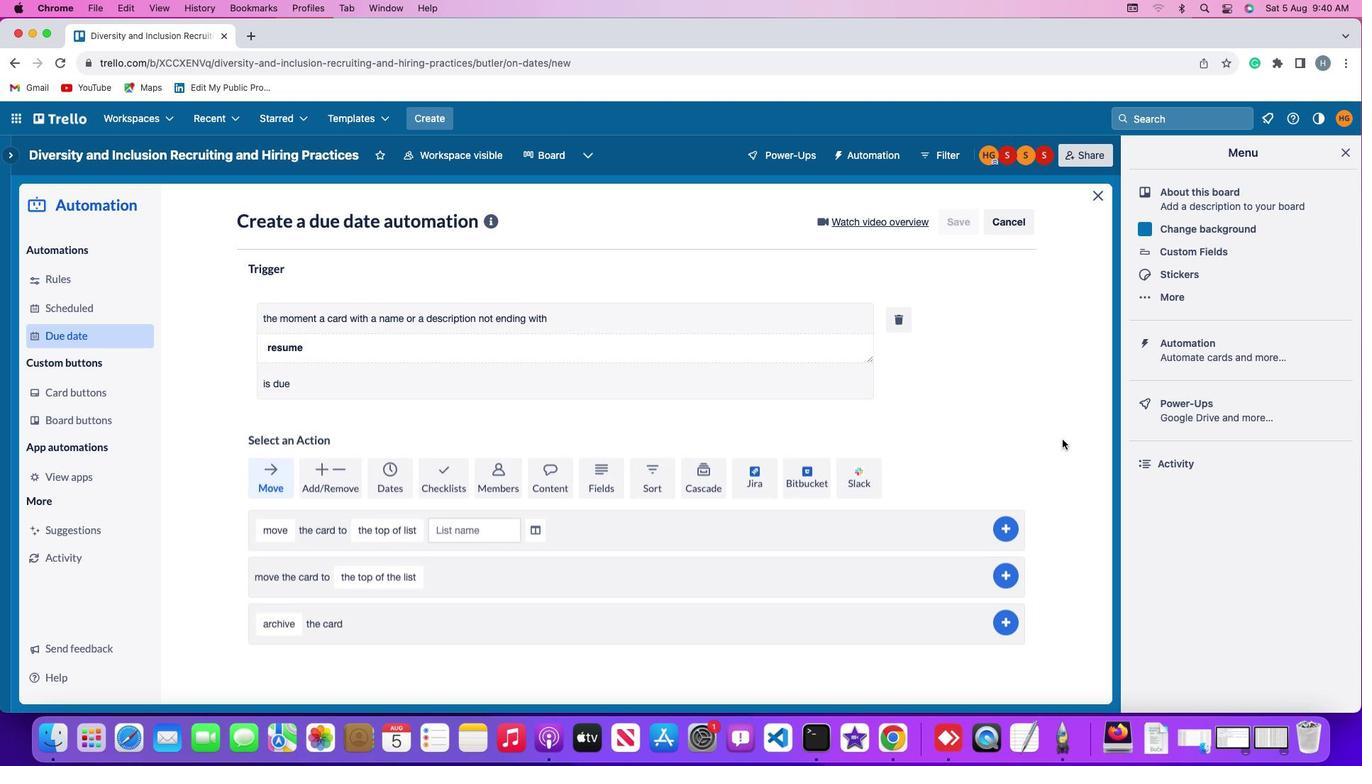 
